 Task: Add a content language French.
Action: Mouse moved to (454, 372)
Screenshot: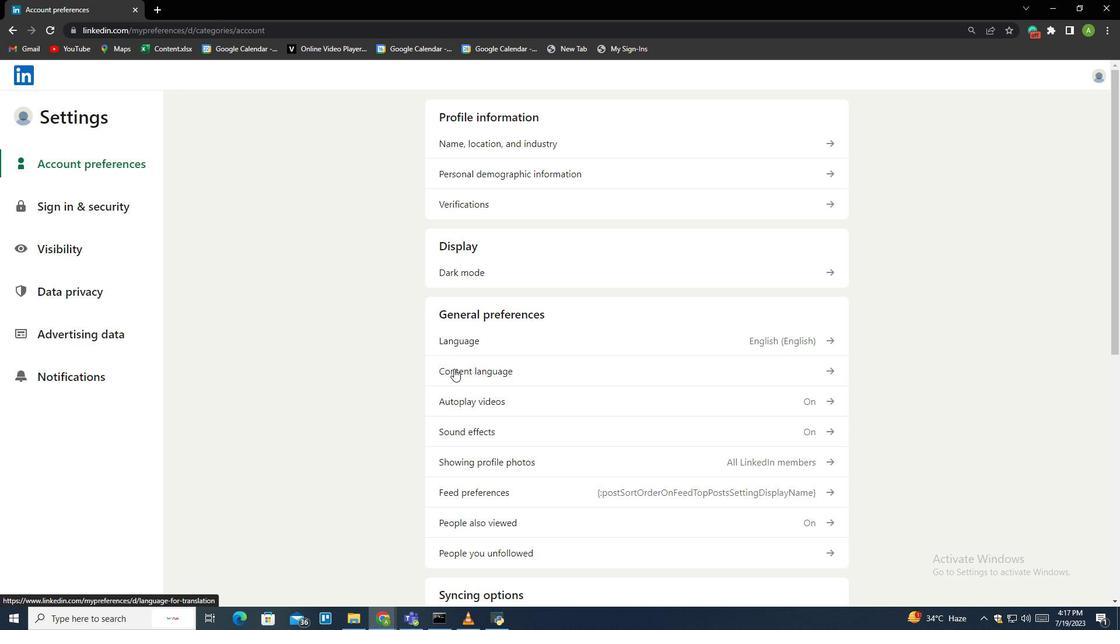 
Action: Mouse pressed left at (454, 372)
Screenshot: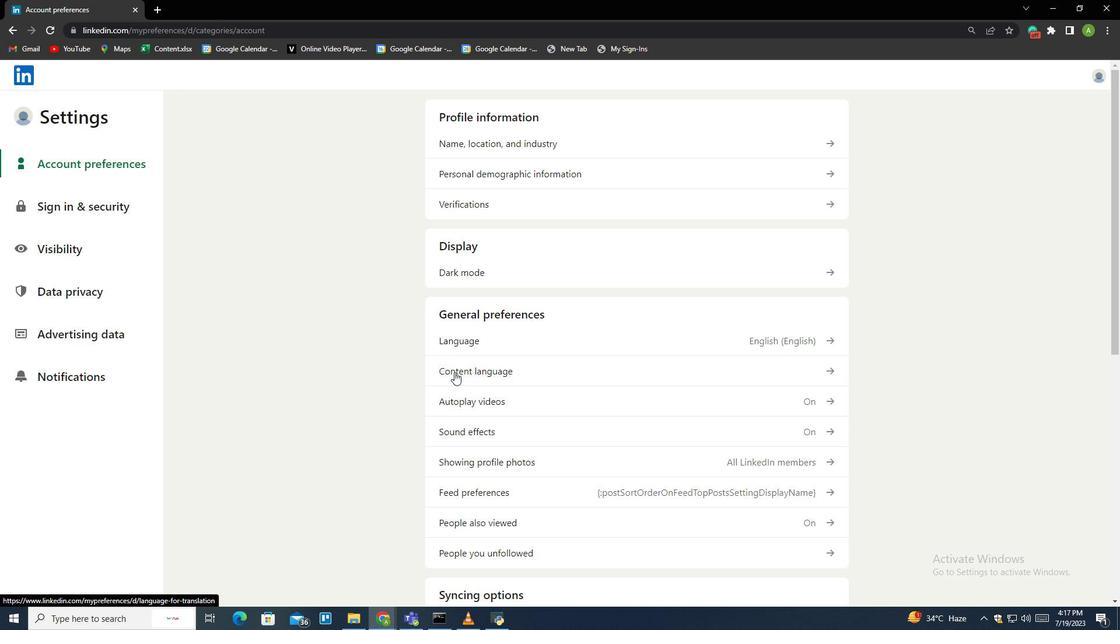 
Action: Mouse moved to (804, 221)
Screenshot: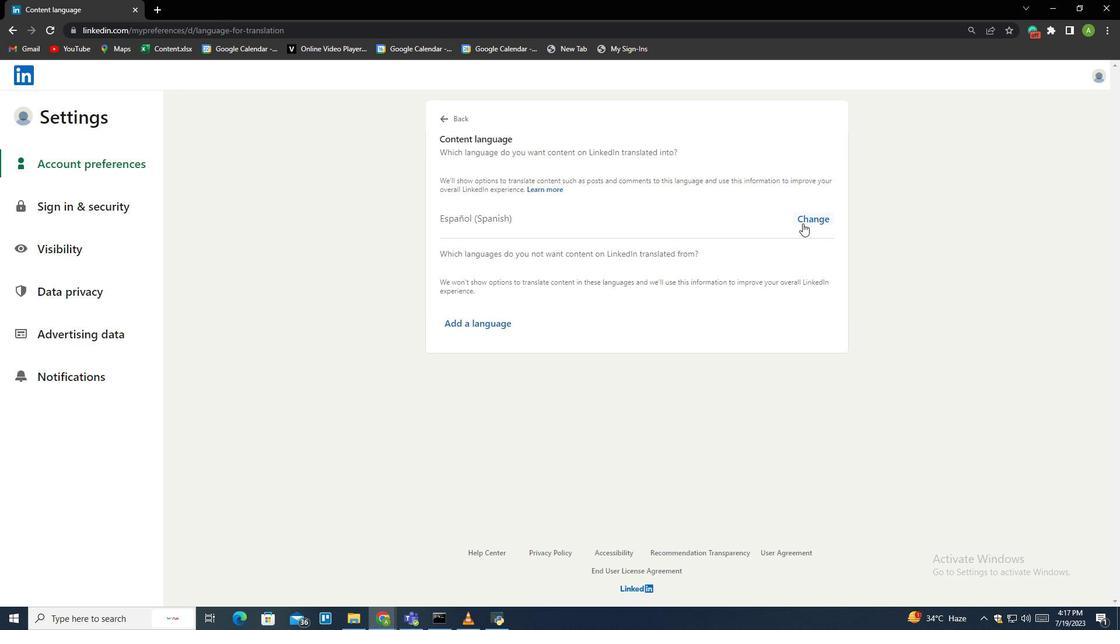 
Action: Mouse pressed left at (804, 221)
Screenshot: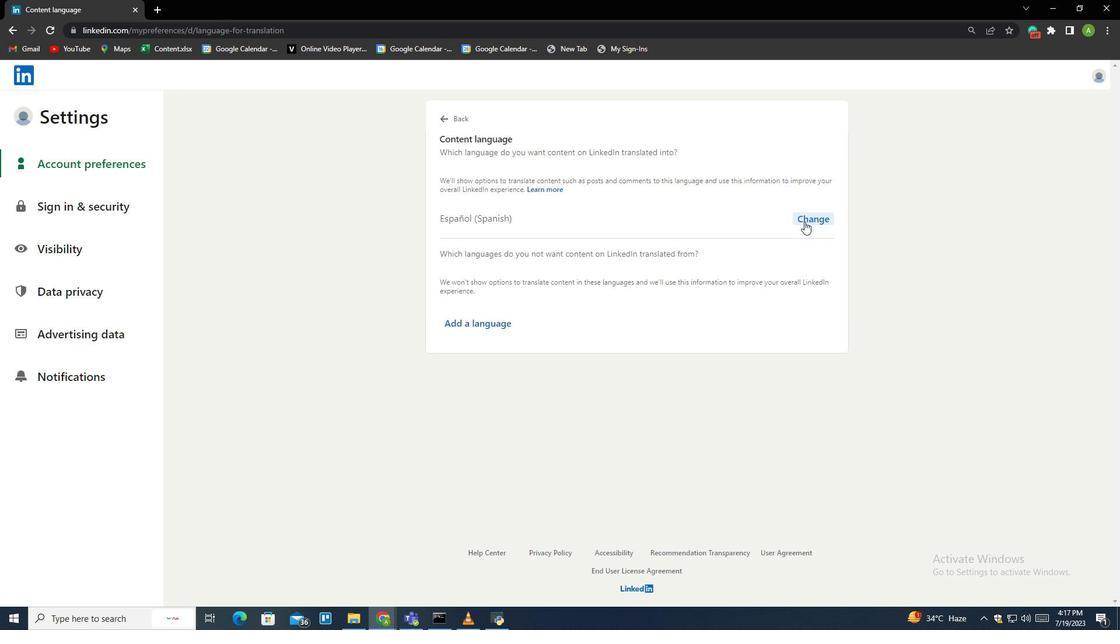 
Action: Mouse moved to (509, 376)
Screenshot: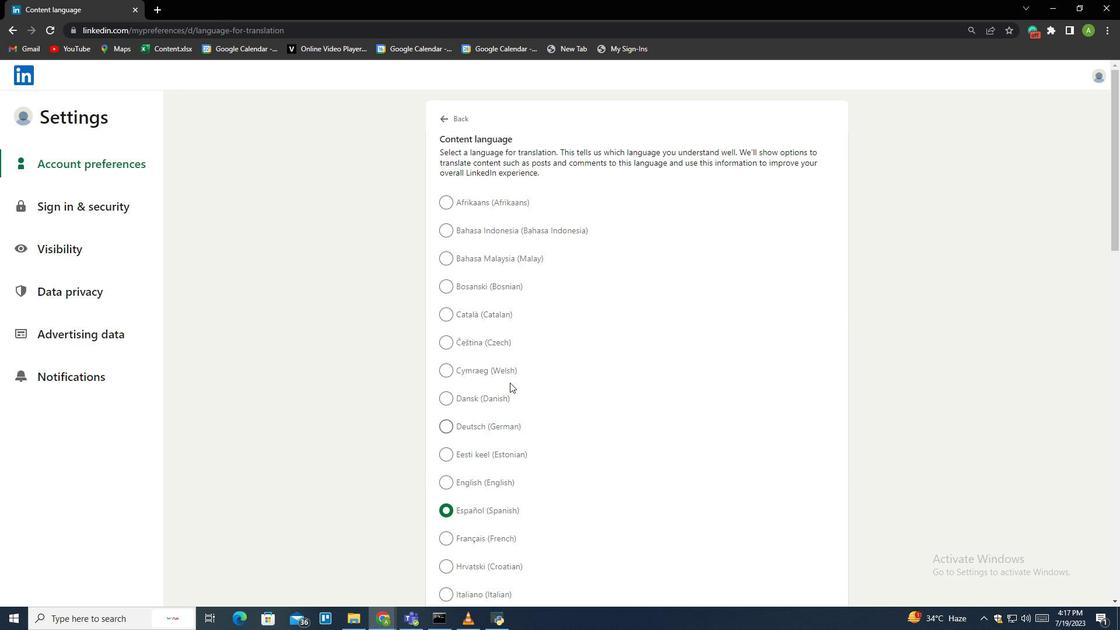 
Action: Mouse scrolled (509, 376) with delta (0, 0)
Screenshot: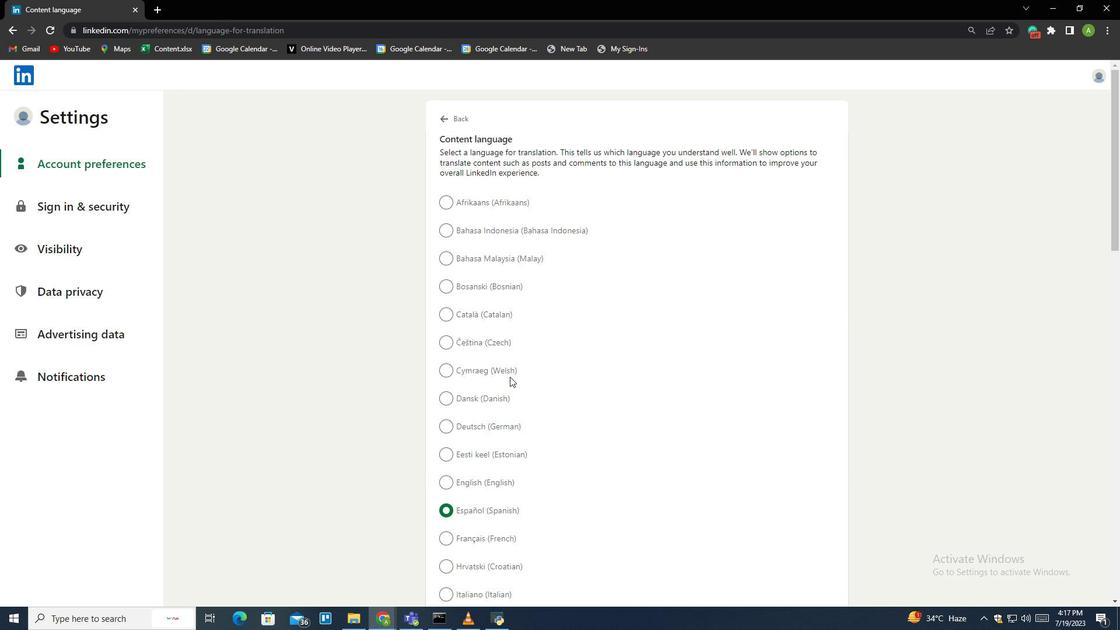 
Action: Mouse scrolled (509, 376) with delta (0, 0)
Screenshot: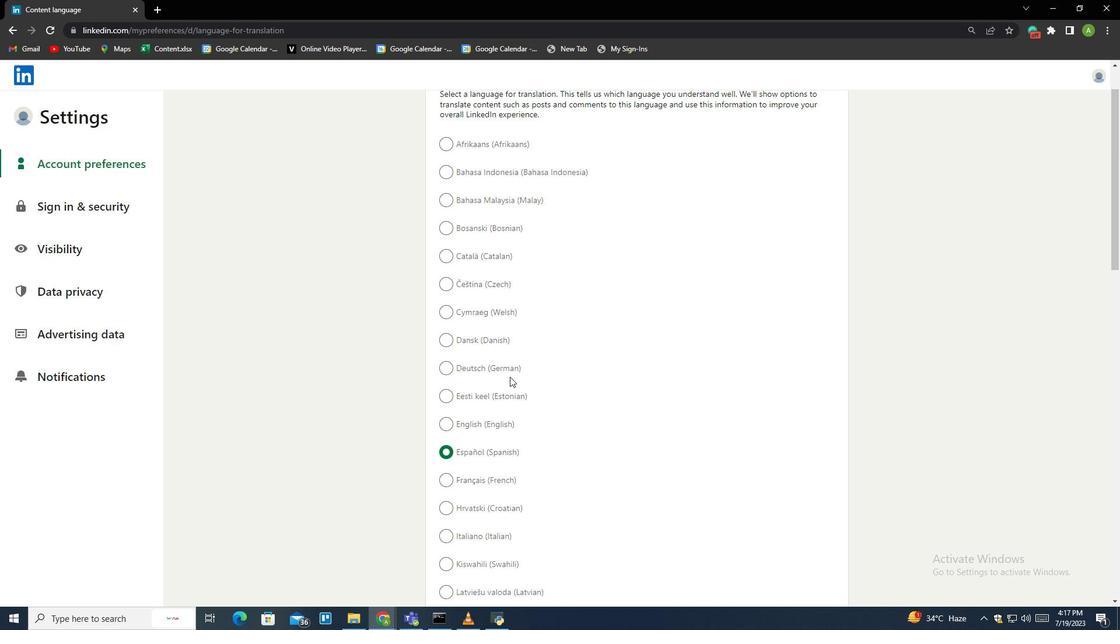 
Action: Mouse moved to (443, 421)
Screenshot: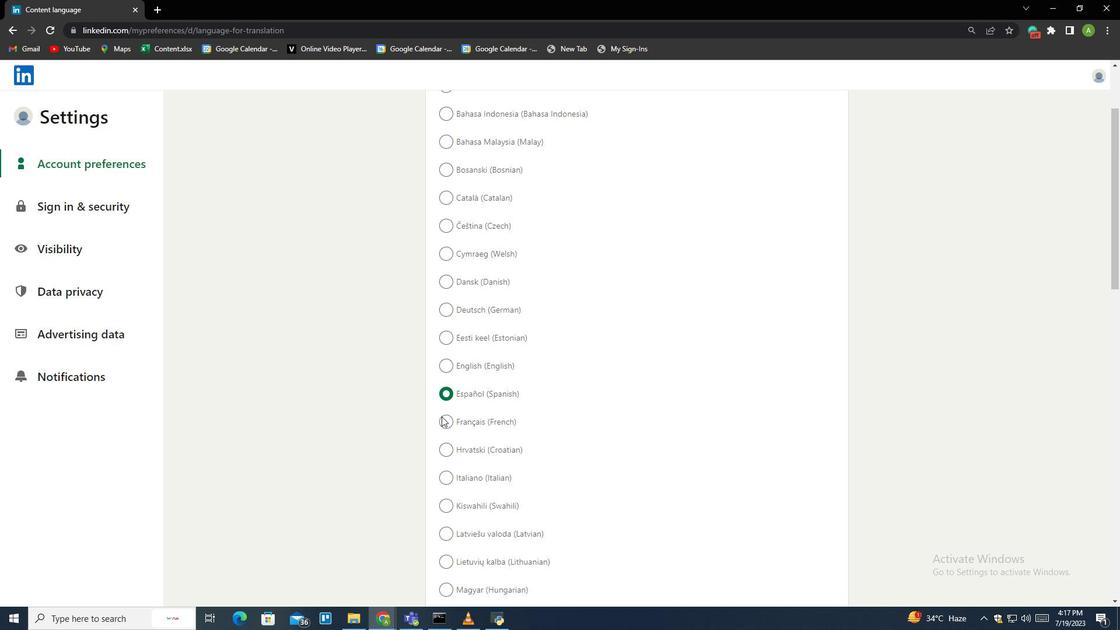 
Action: Mouse pressed left at (443, 421)
Screenshot: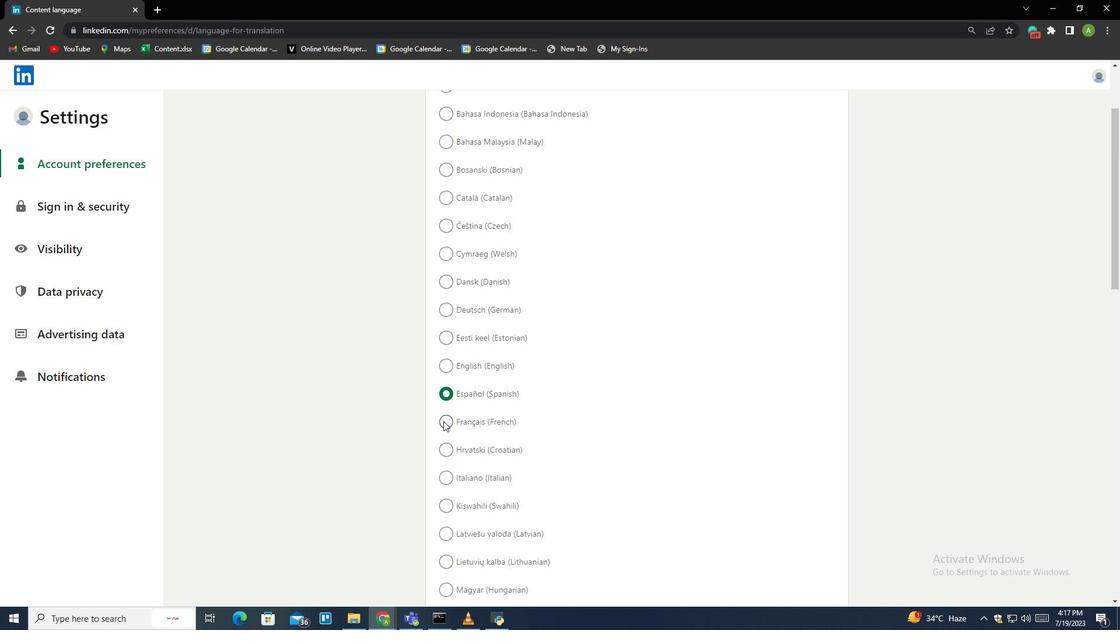 
Action: Mouse moved to (444, 422)
Screenshot: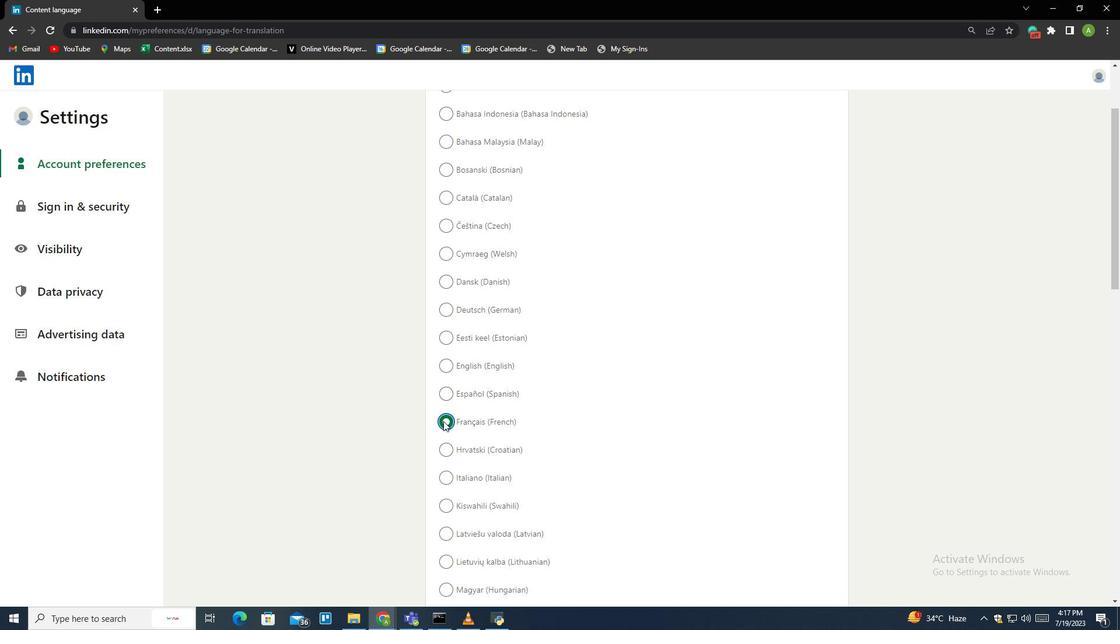 
